 Task: Add an event with the title Second Coffee Meeting with Influential Industry Leader, date '2023/11/02', time 9:15 AM to 11:15 AMand add a description: Welcome to our Team Building Challenge: Scavenger Hunt, an exciting and engaging activity designed to foster teamwork, problem-solving, and collaboration within your team. This scavenger hunt is a fun and interactive way for team members to work together, think creatively, and build strong bonds while completing a series of challenges and searching for hidden items or clues.Select event color  Banana . Add location for the event as: Osaka, Japan, logged in from the account softage.8@softage.netand send the event invitation to softage.1@softage.net and softage.2@softage.net. Set a reminder for the event Doesn't repeat
Action: Mouse moved to (47, 87)
Screenshot: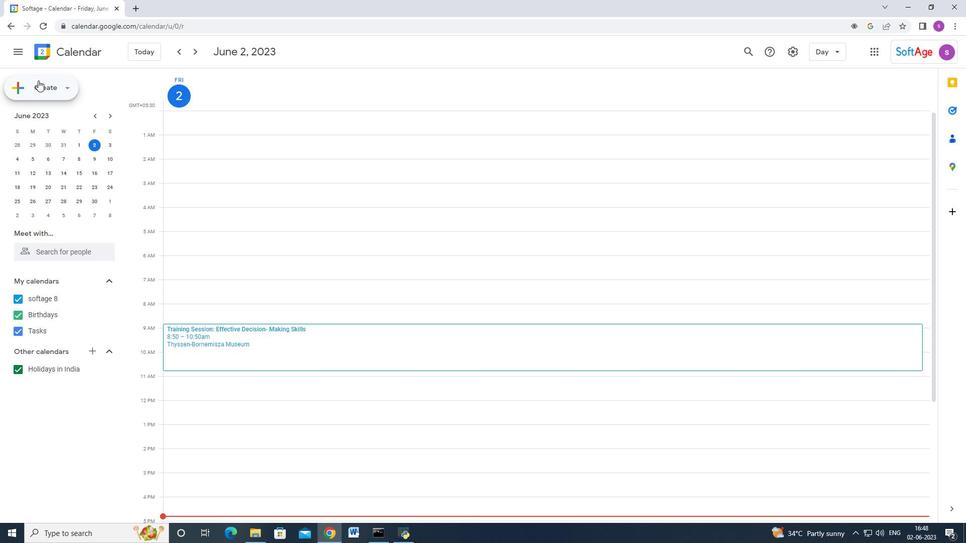 
Action: Mouse pressed left at (47, 87)
Screenshot: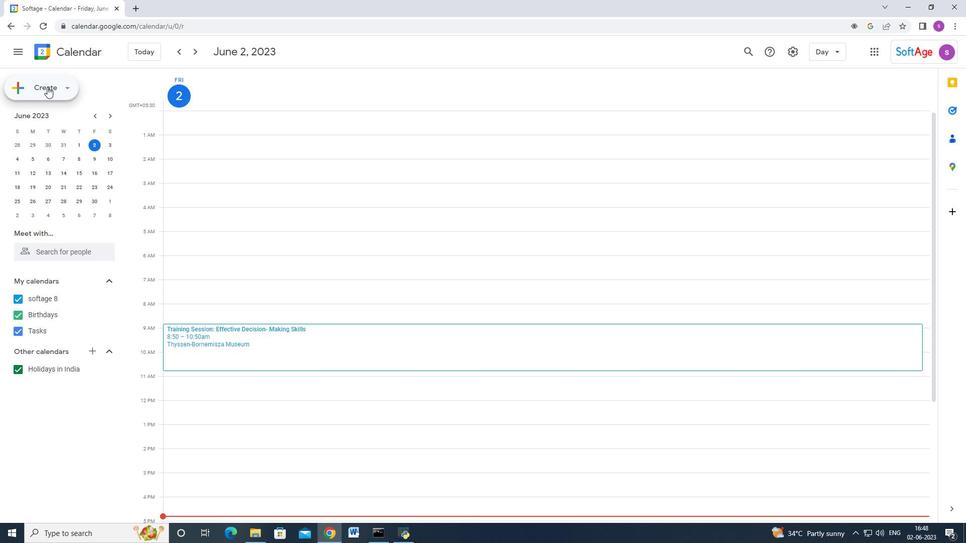 
Action: Mouse moved to (43, 113)
Screenshot: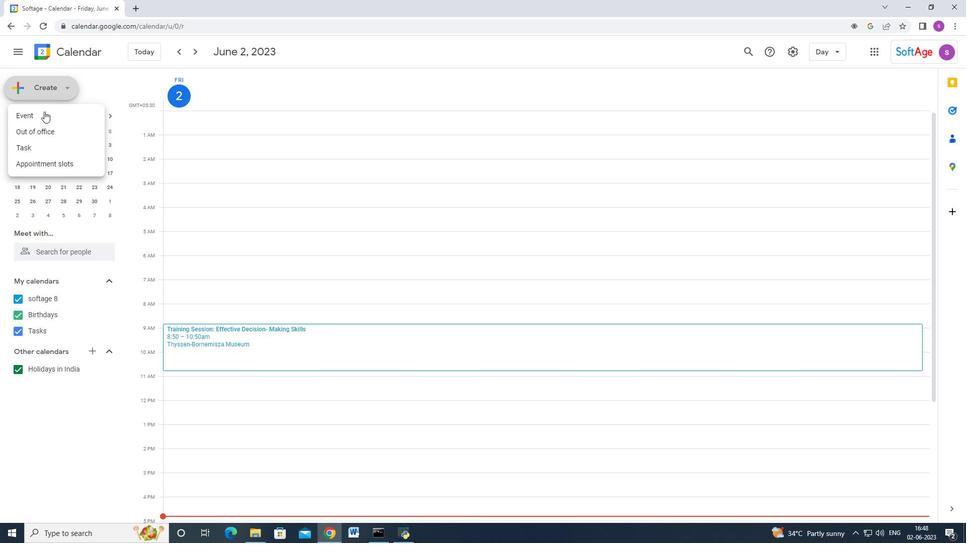 
Action: Mouse pressed left at (43, 113)
Screenshot: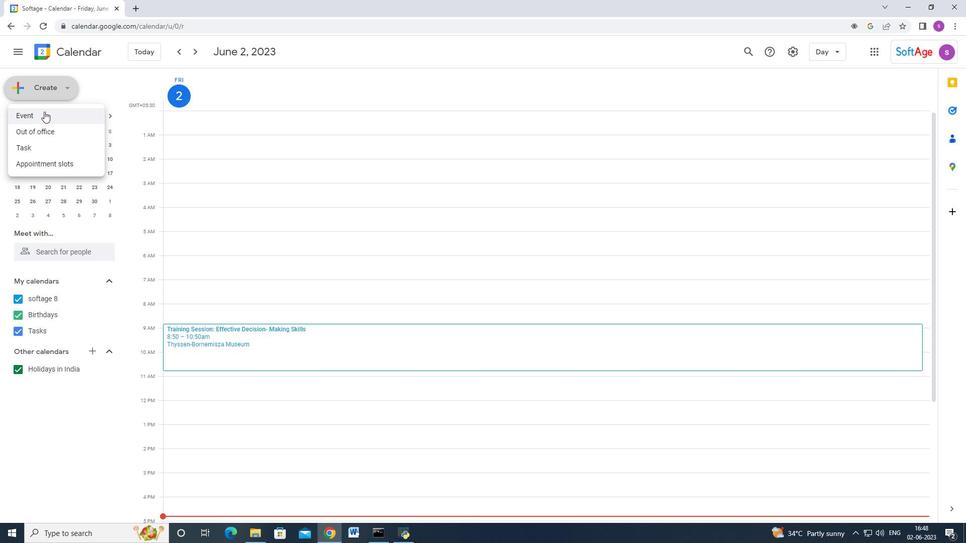 
Action: Mouse moved to (561, 483)
Screenshot: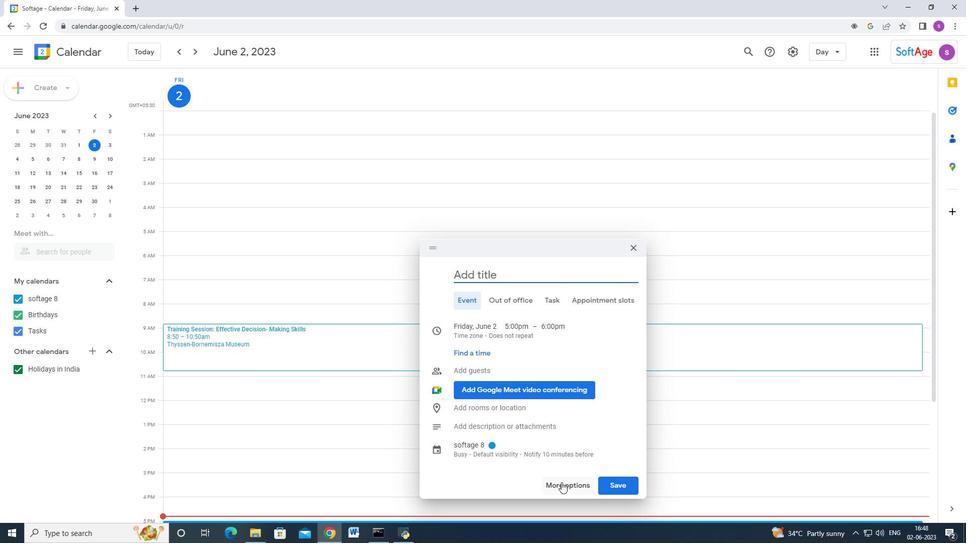 
Action: Mouse pressed left at (561, 483)
Screenshot: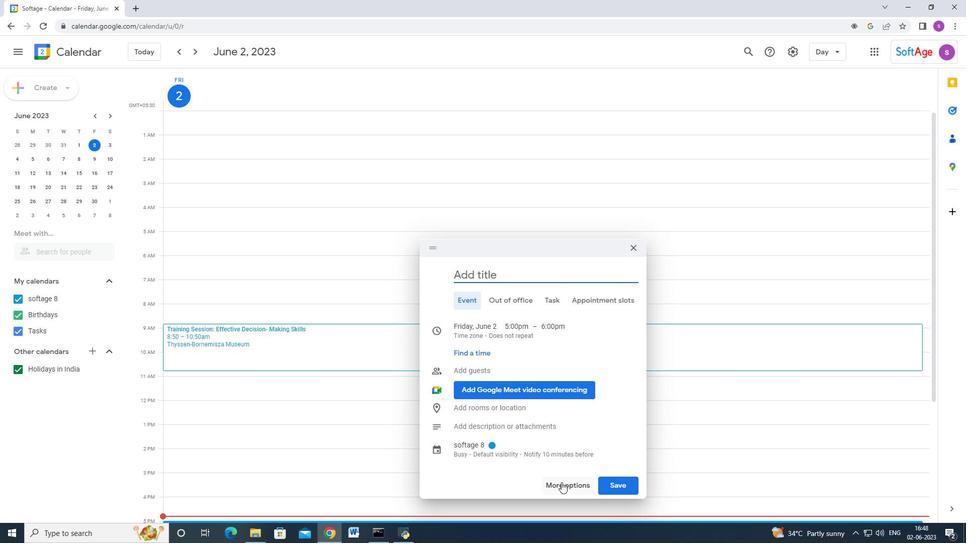 
Action: Mouse moved to (263, 62)
Screenshot: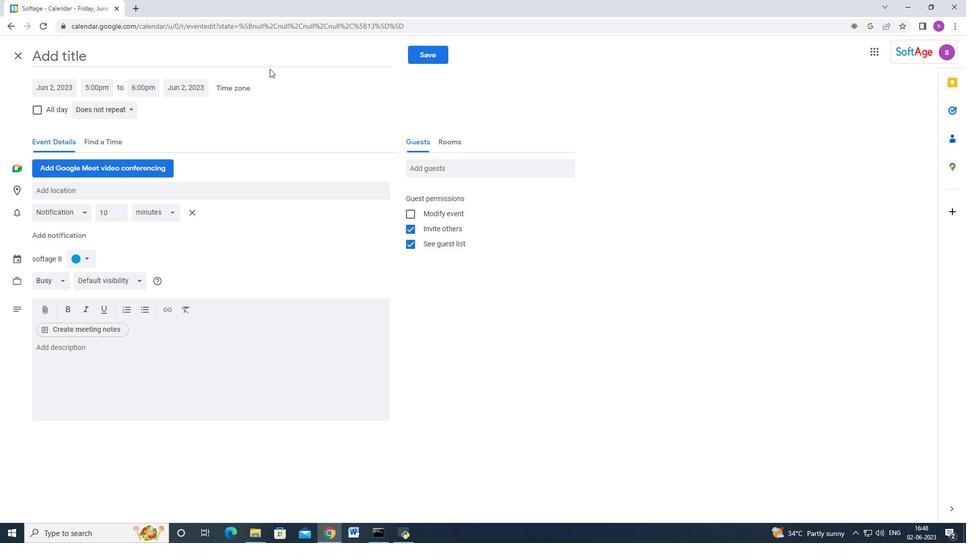 
Action: Mouse pressed left at (263, 62)
Screenshot: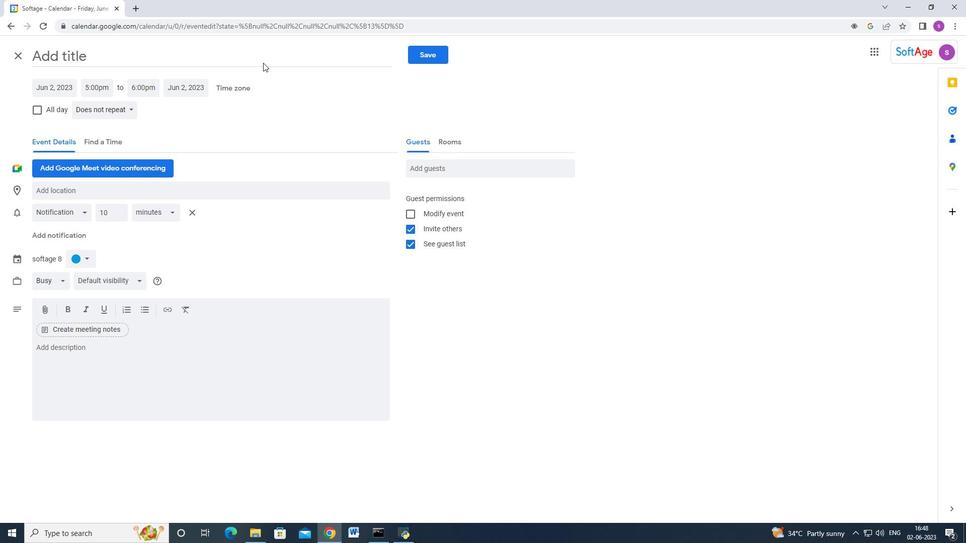 
Action: Key pressed <Key.shift_r><Key.shift_r><Key.shift_r><Key.shift_r><Key.shift_r><Key.shift_r><Key.shift_r><Key.shift_r><Key.shift_r><Key.shift_r><Key.shift_r><Key.shift_r><Key.shift_r><Key.shift_r><Key.shift_r><Key.shift_r><Key.shift_r><Key.shift_r>Second<Key.space><Key.shift>Coffee<Key.space><Key.shift>Meetingg<Key.backspace><Key.space>with<Key.space><Key.shift>Influential<Key.space><Key.shift>Industry<Key.space><Key.shift>Leader
Screenshot: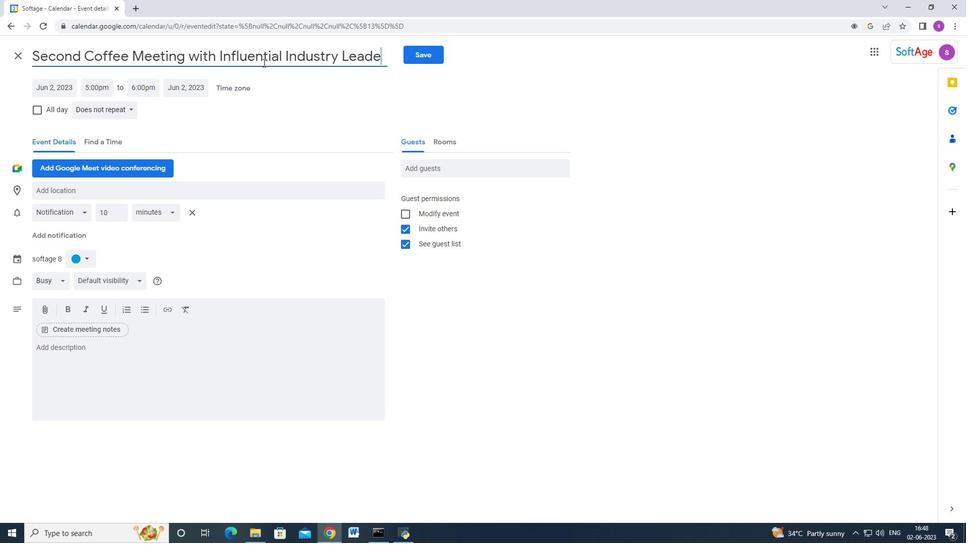
Action: Mouse moved to (63, 89)
Screenshot: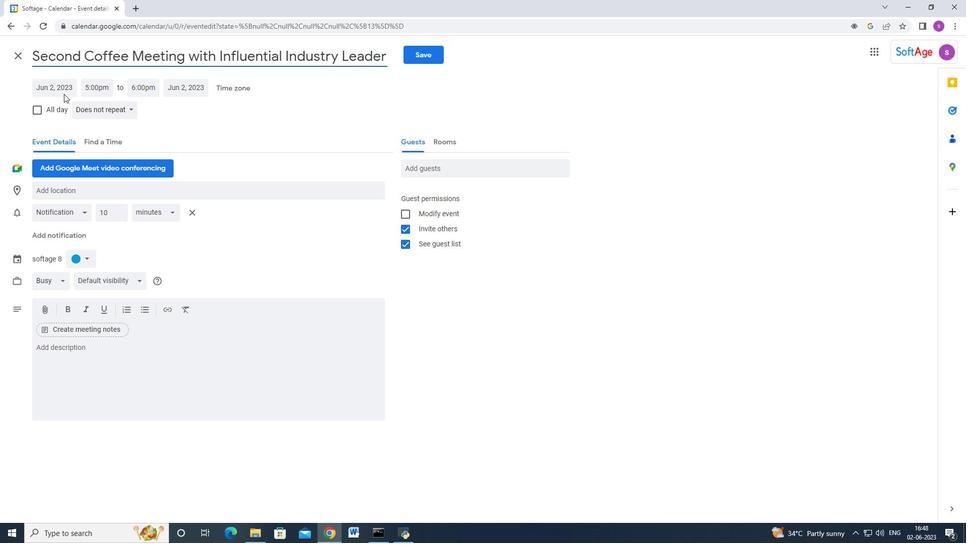
Action: Mouse pressed left at (63, 89)
Screenshot: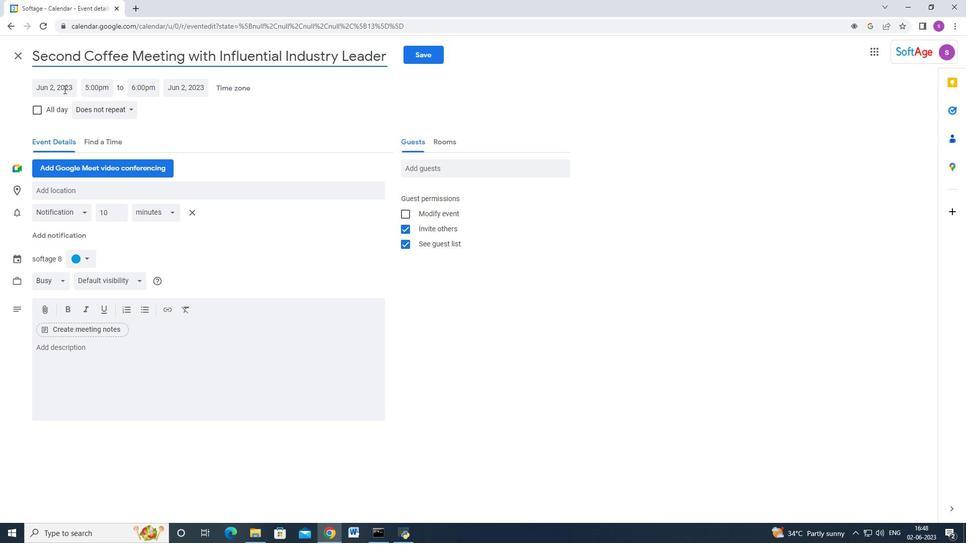 
Action: Mouse moved to (155, 107)
Screenshot: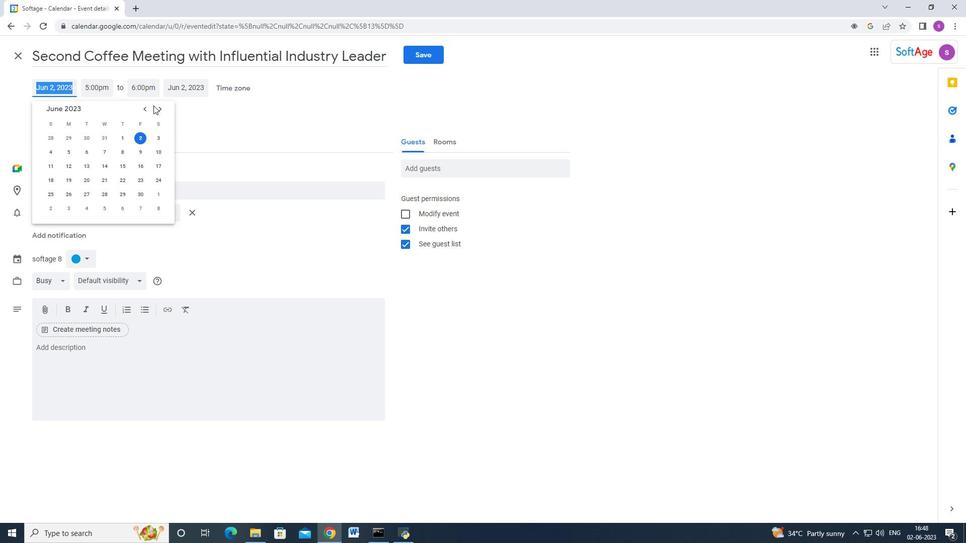 
Action: Mouse pressed left at (155, 107)
Screenshot: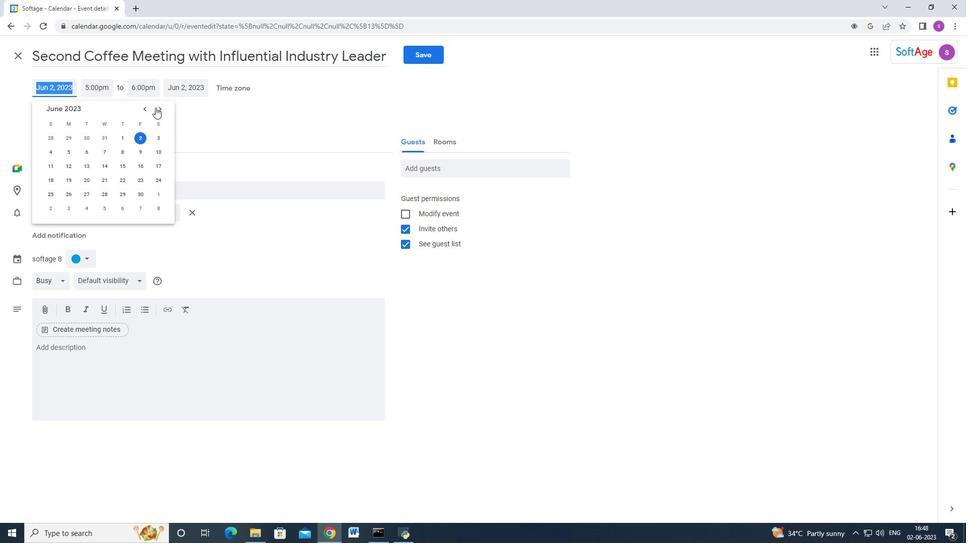 
Action: Mouse pressed left at (155, 107)
Screenshot: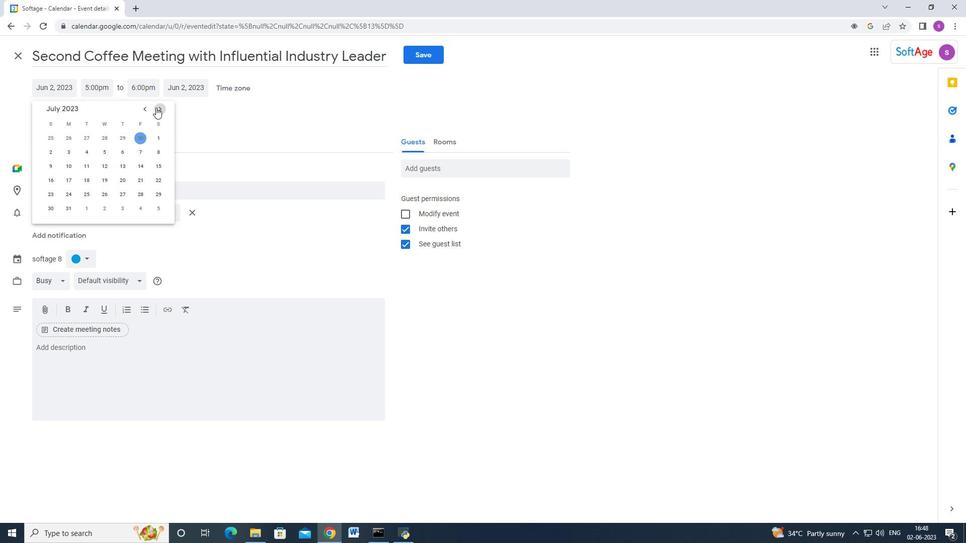 
Action: Mouse pressed left at (155, 107)
Screenshot: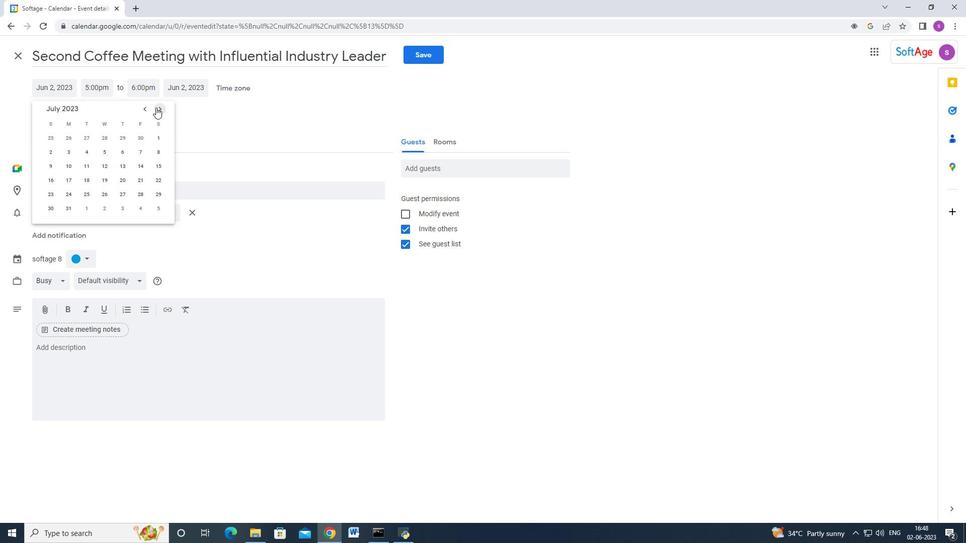 
Action: Mouse pressed left at (155, 107)
Screenshot: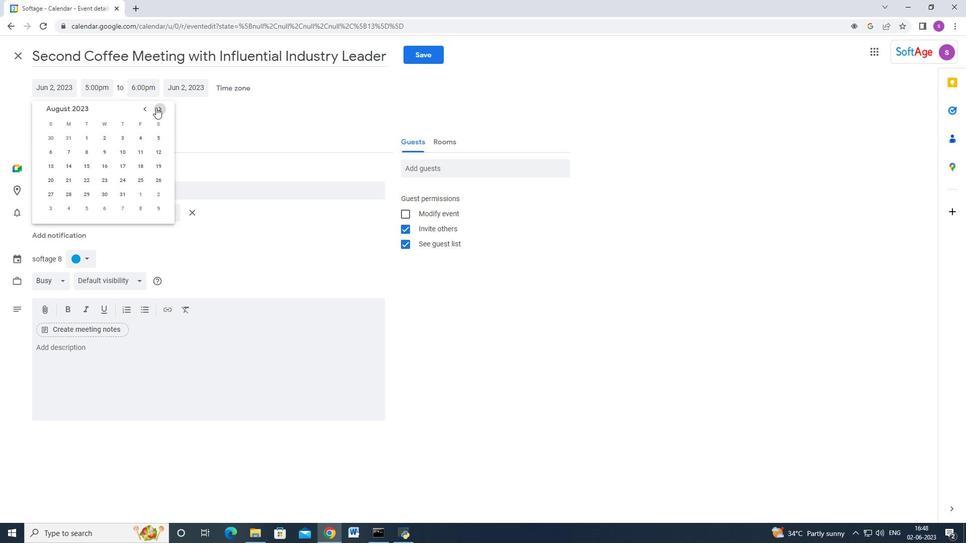 
Action: Mouse pressed left at (155, 107)
Screenshot: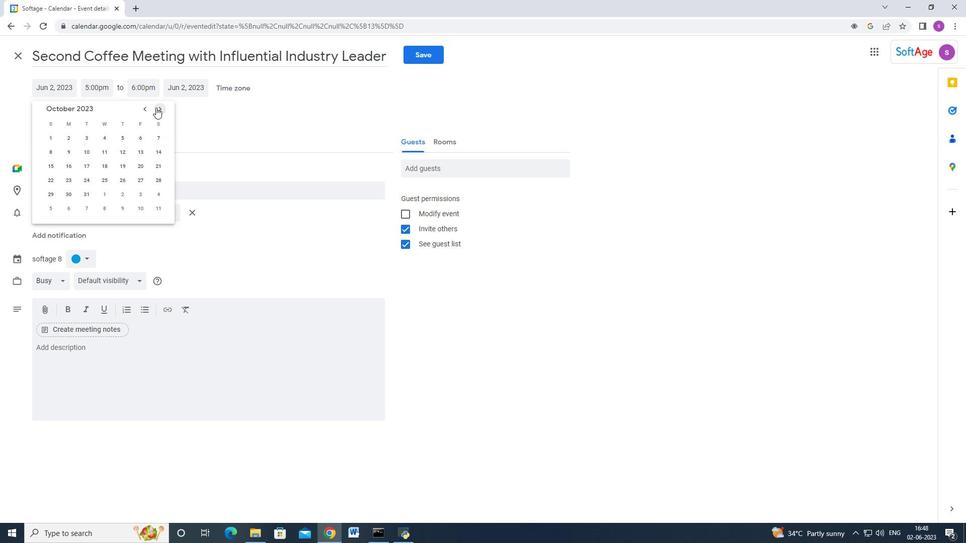 
Action: Mouse moved to (120, 137)
Screenshot: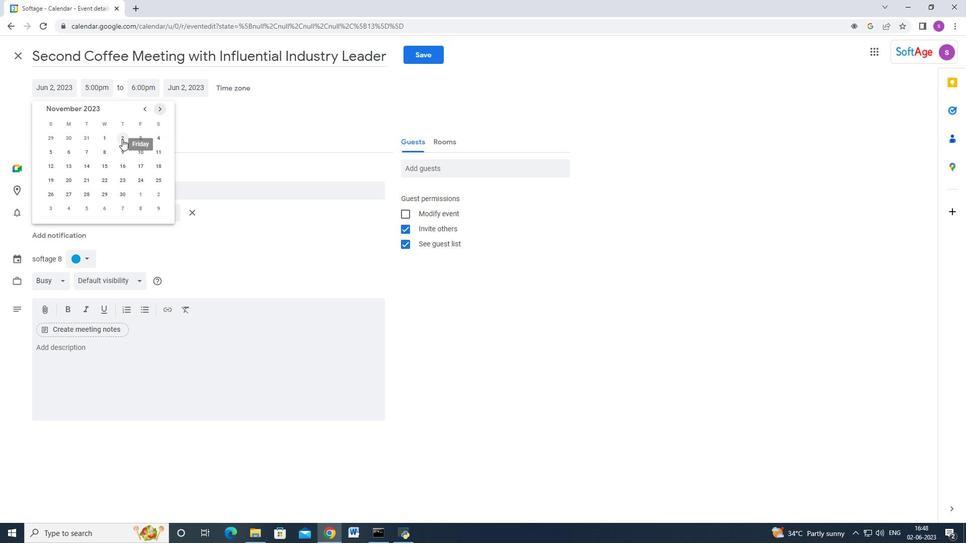 
Action: Mouse pressed left at (120, 137)
Screenshot: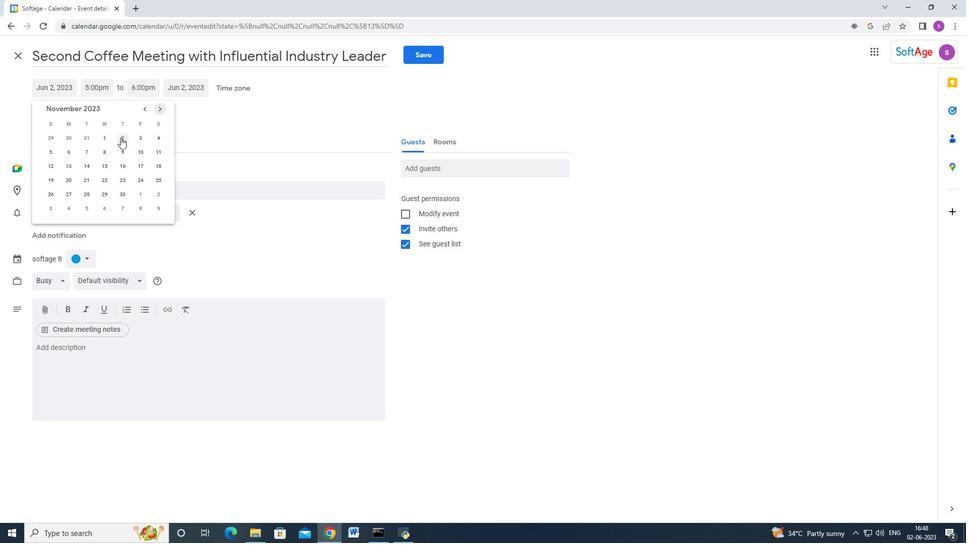 
Action: Mouse moved to (104, 89)
Screenshot: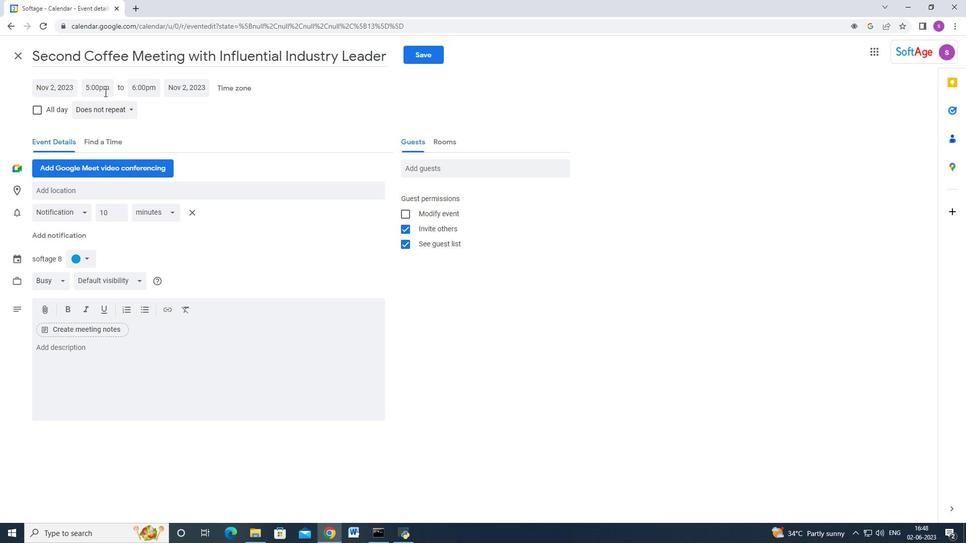 
Action: Mouse pressed left at (104, 89)
Screenshot: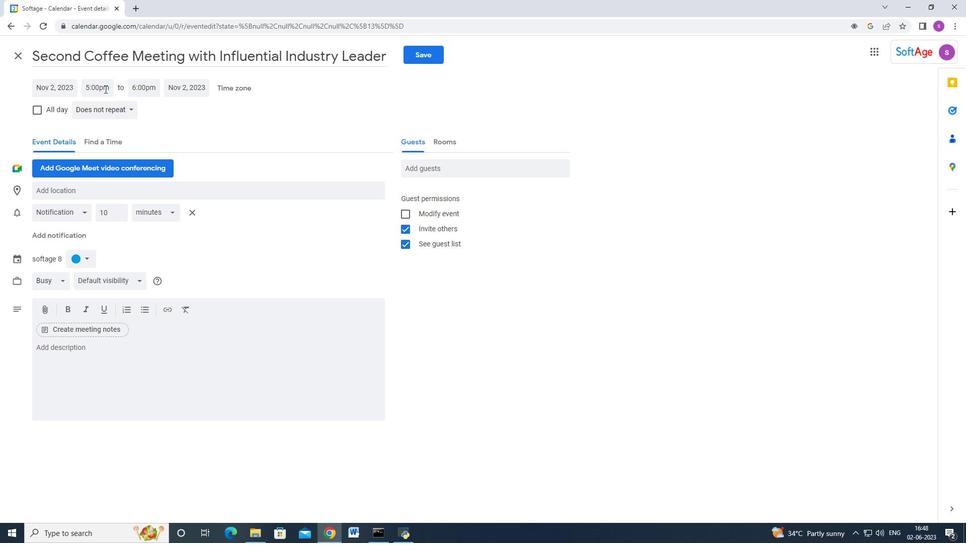 
Action: Key pressed 9<Key.shift>:15am<Key.enter><Key.tab><Key.backspace>11<Key.shift>:14<Key.backspace>5am<Key.enter>
Screenshot: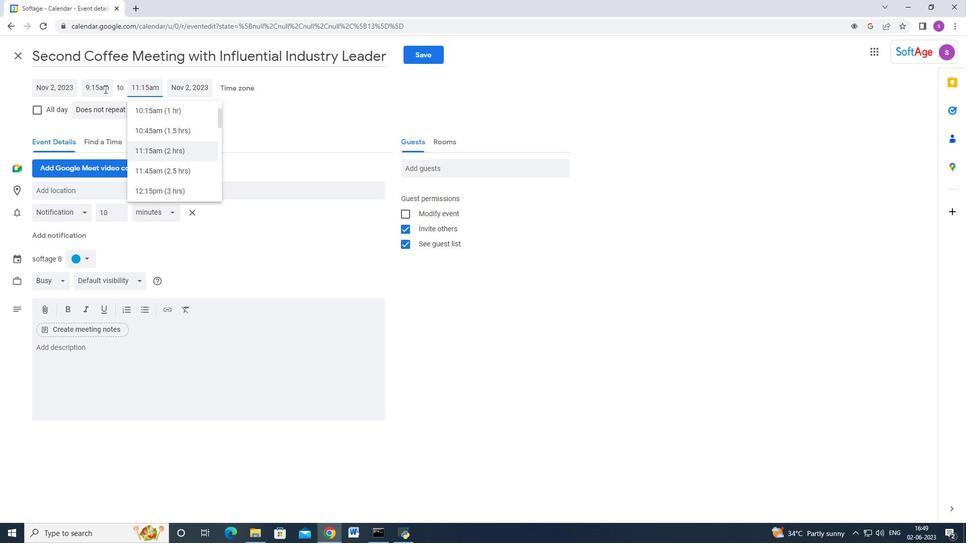 
Action: Mouse moved to (93, 347)
Screenshot: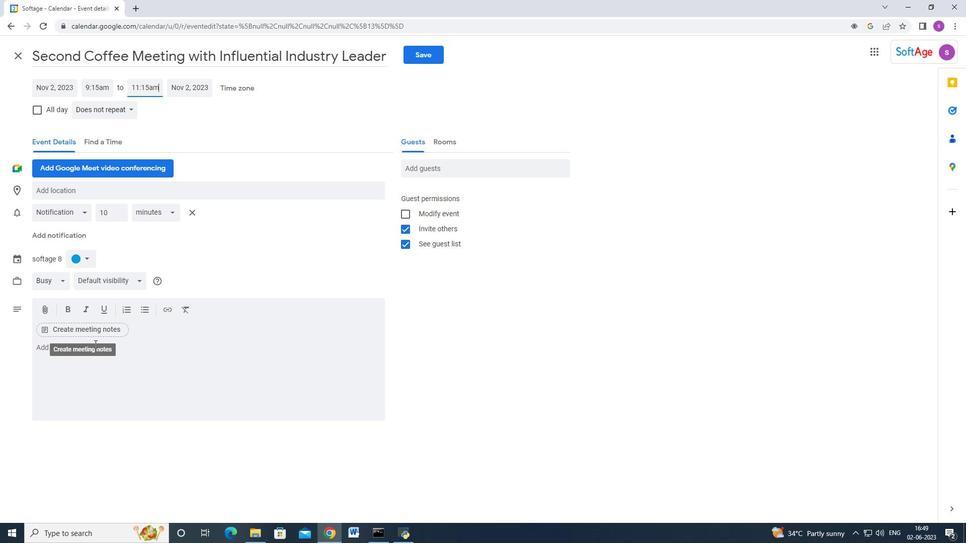 
Action: Mouse pressed left at (93, 347)
Screenshot: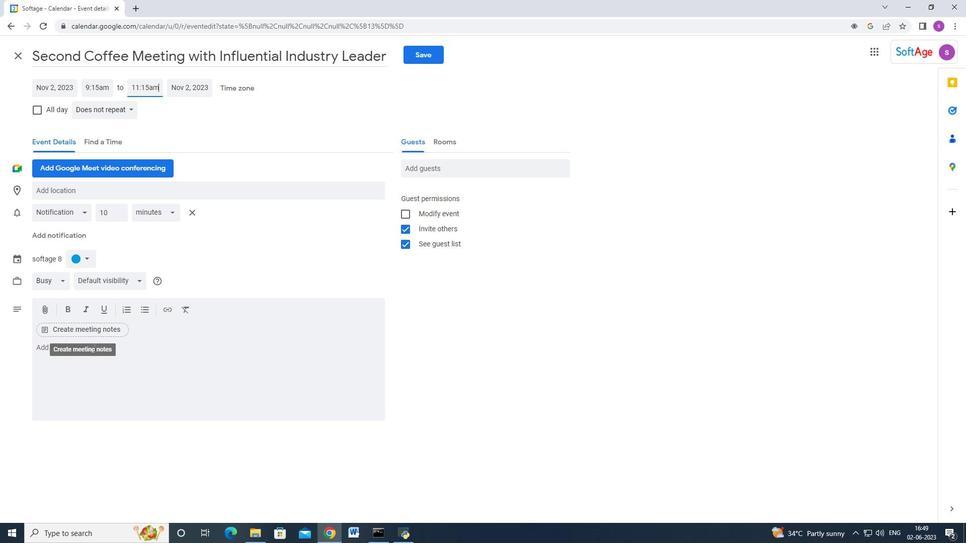 
Action: Mouse moved to (93, 347)
Screenshot: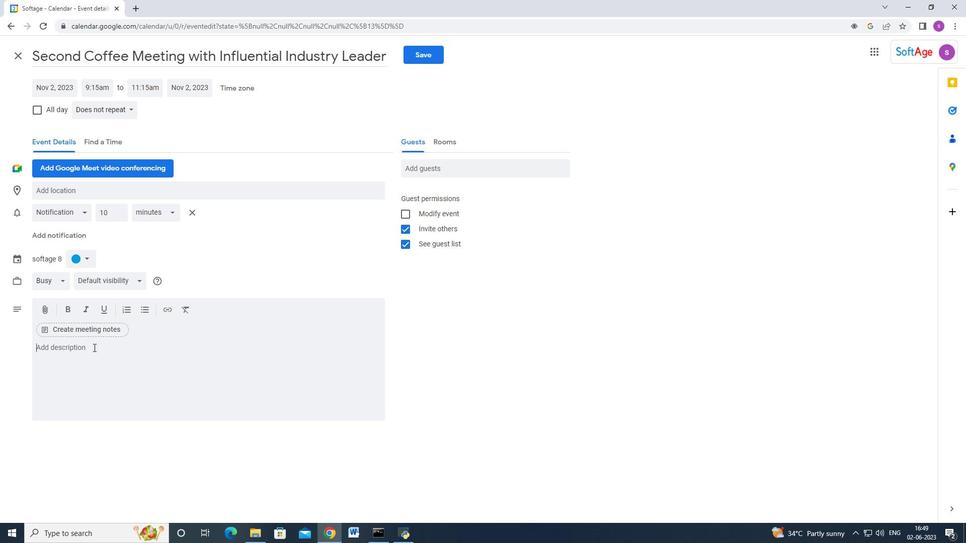 
Action: Key pressed <Key.shift_r>S<Key.backspace><Key.shift_r>Weclo<Key.backspace><Key.backspace><Key.backspace>lcome<Key.space>to<Key.space>out<Key.space>t<Key.backspace><Key.backspace><Key.backspace>r<Key.space><Key.shift_r>Team<Key.space><Key.shift>Buiildi<Key.backspace><Key.backspace><Key.backspace><Key.backspace>d<Key.backspace>lding<Key.space><Key.shift>Challenge<Key.space><Key.backspace><Key.shift>:<Key.space><Key.shift_r>Scavenger<Key.space><Key.shift>Hunt,<Key.space>an<Key.space>exciting<Key.space>and<Key.space>engaging<Key.space>activity<Key.space>designed<Key.space>to<Key.space>fot<Key.backspace>ster<Key.space>teamwork,<Key.space>problems<Key.space><Key.backspace><Key.backspace><Key.space>solving<Key.space><Key.backspace><Key.backspace><Key.backspace><Key.backspace><Key.backspace><Key.backspace><Key.backspace><Key.backspace><Key.backspace>-solving<Key.space><Key.backspace>,<Key.space>and<Key.space>collaboration<Key.space>within<Key.space>your<Key.space>team.<Key.space><Key.shift>This<Key.space>scavend<Key.backspace>ger<Key.space>hunt<Key.space>is<Key.space>a<Key.space>fun<Key.space>and<Key.space>interactive<Key.space>way<Key.space>for<Key.space>team<Key.space>members<Key.space>to<Key.space>work<Key.space>toght<Key.backspace>et<Key.backspace><Key.backspace><Key.backspace>ether,<Key.space>think<Key.space>creatively,<Key.space>and<Key.space>build<Key.space>strong<Key.space>bonds<Key.space>while<Key.space>completing<Key.space>a<Key.space>series<Key.space>of<Key.space>challenger<Key.backspace>s<Key.space>a<Key.backspace>and<Key.space>searching<Key.space>for<Key.space>hidden<Key.space>items<Key.space>orc<Key.backspace><Key.space>clues.<Key.space>
Screenshot: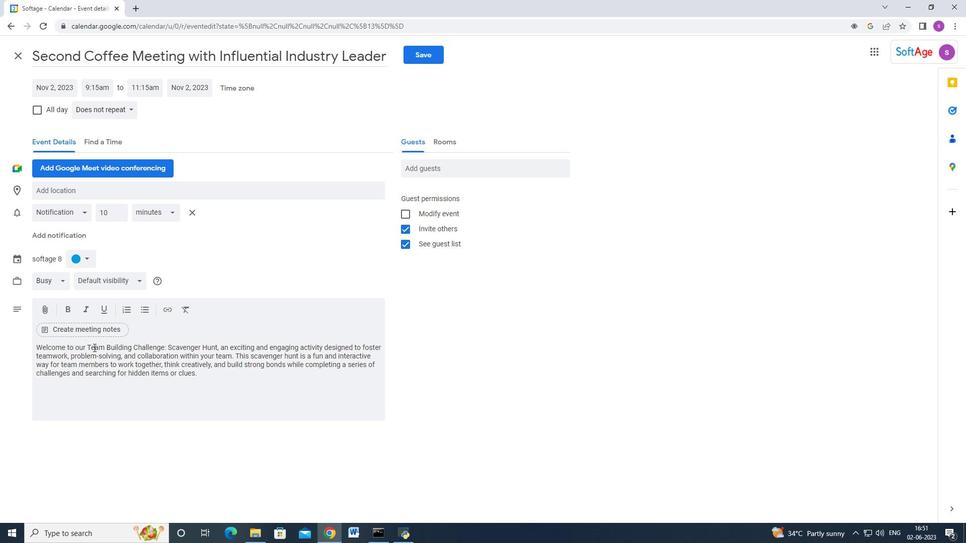 
Action: Mouse moved to (80, 252)
Screenshot: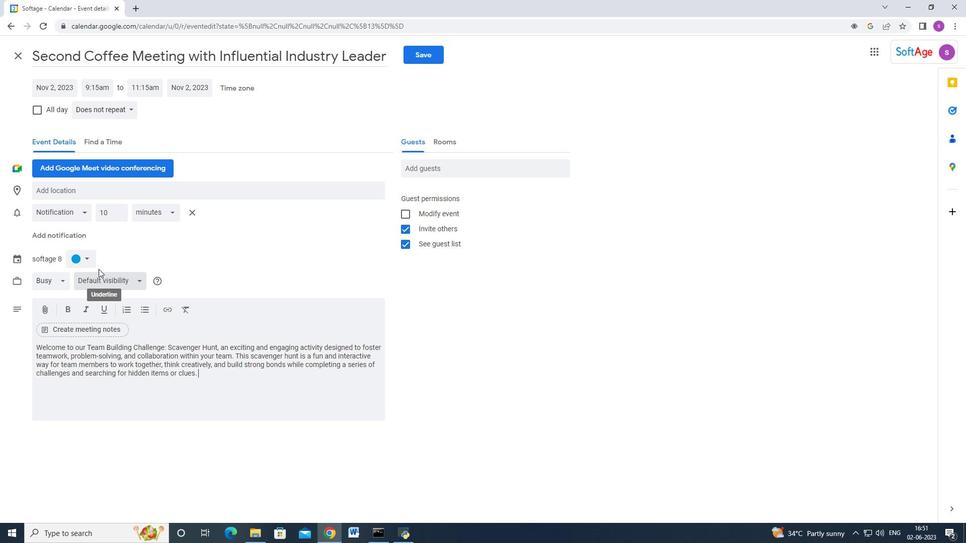 
Action: Mouse pressed left at (80, 252)
Screenshot: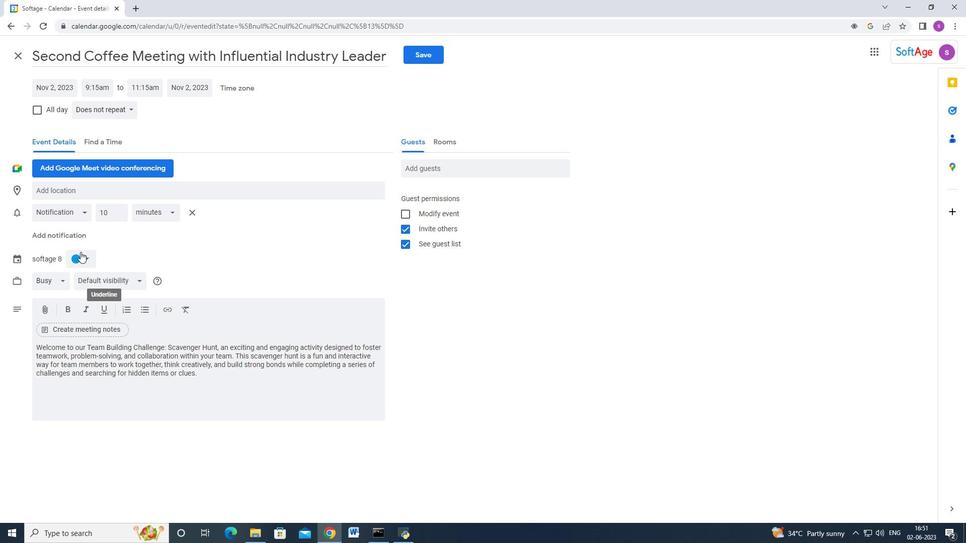 
Action: Mouse moved to (87, 267)
Screenshot: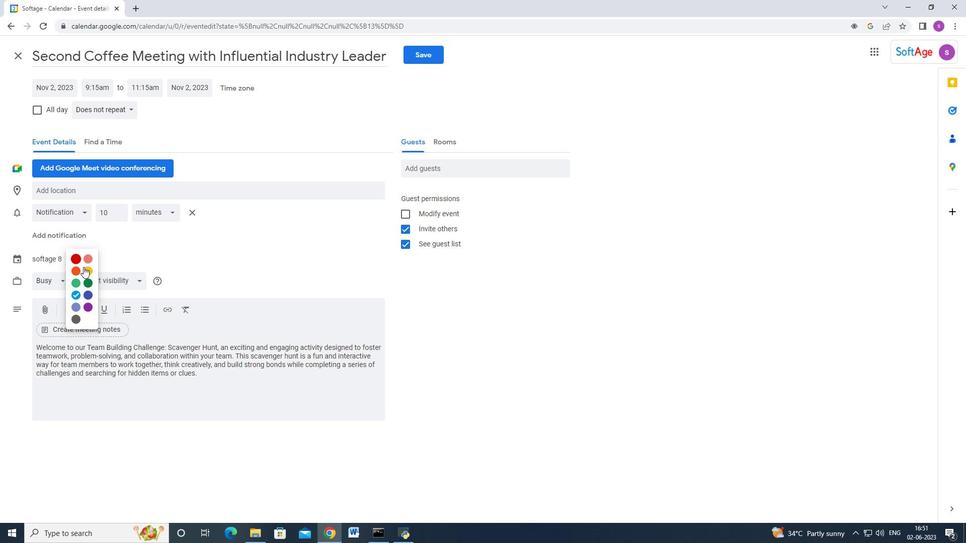 
Action: Mouse pressed left at (87, 267)
Screenshot: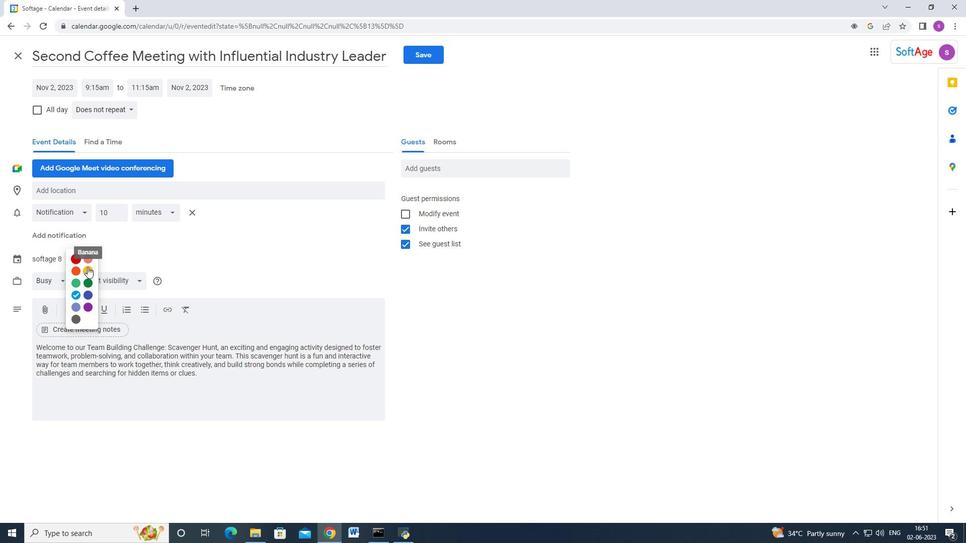 
Action: Mouse moved to (86, 193)
Screenshot: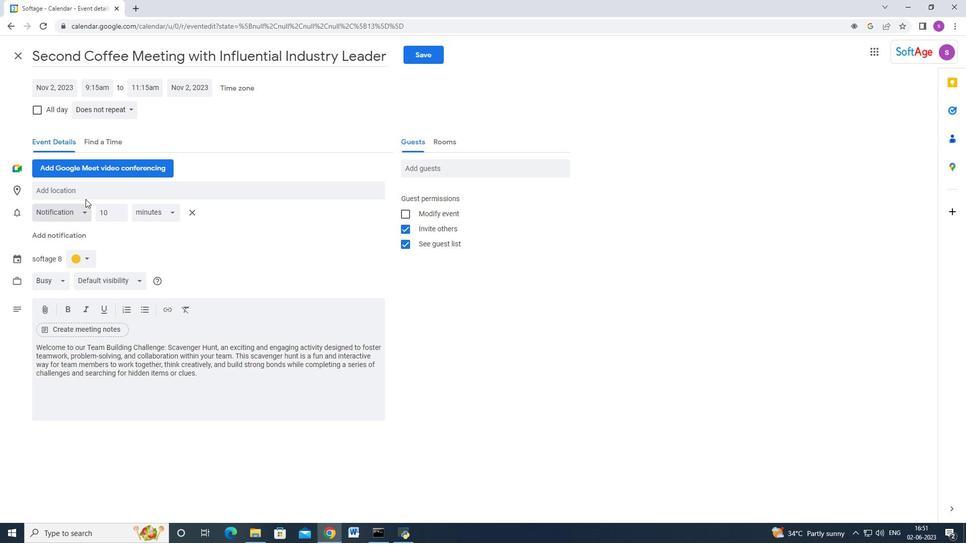 
Action: Mouse pressed left at (86, 193)
Screenshot: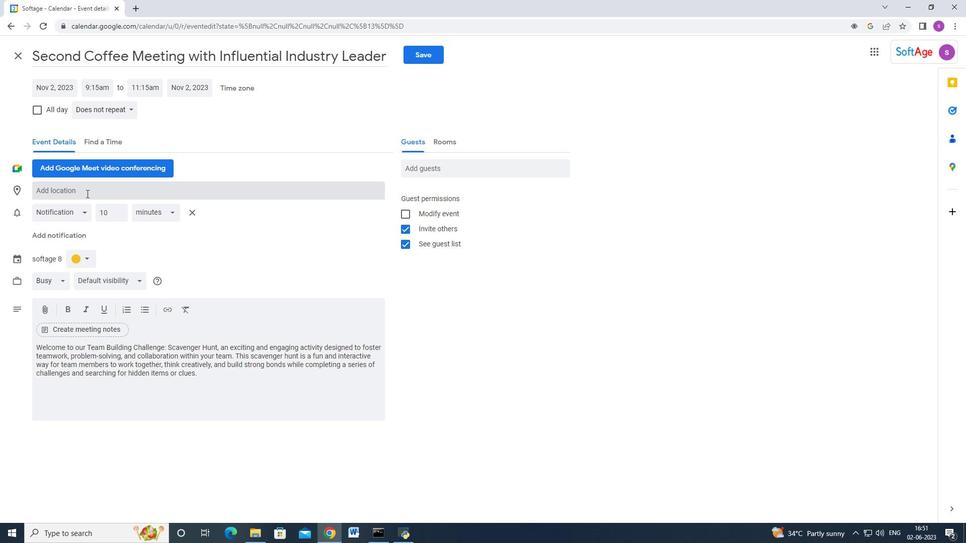 
Action: Mouse moved to (86, 193)
Screenshot: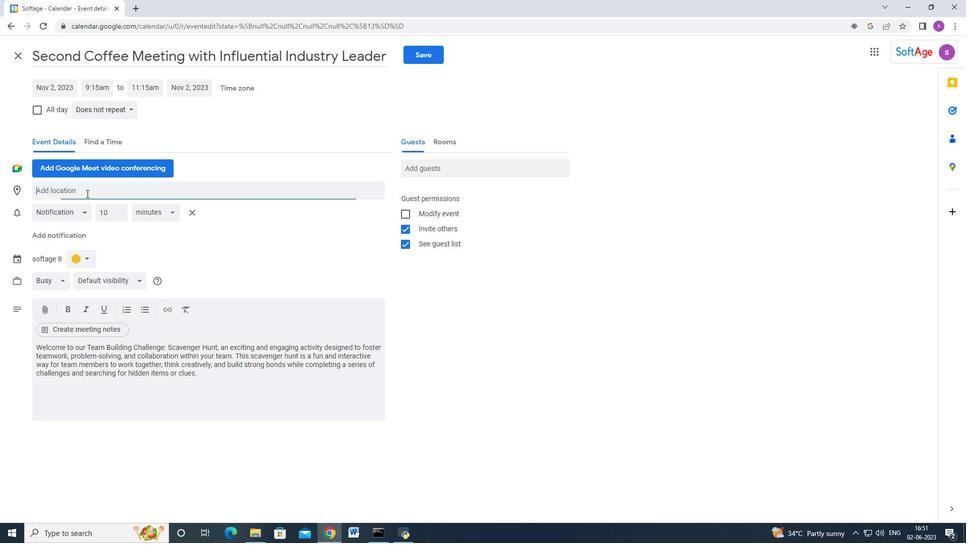 
Action: Key pressed <Key.shift>Osaka,<Key.space><Key.shift>Japan<Key.down><Key.enter>
Screenshot: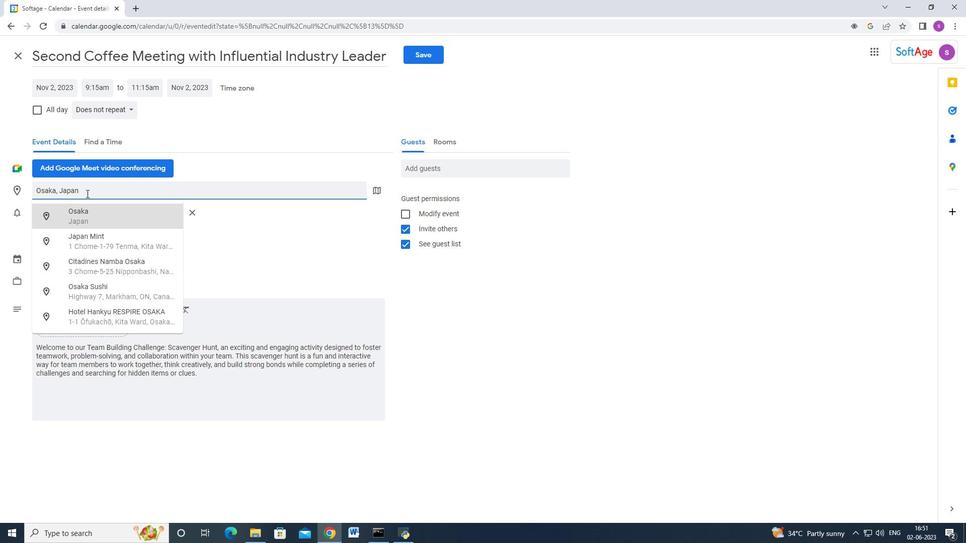 
Action: Mouse moved to (458, 173)
Screenshot: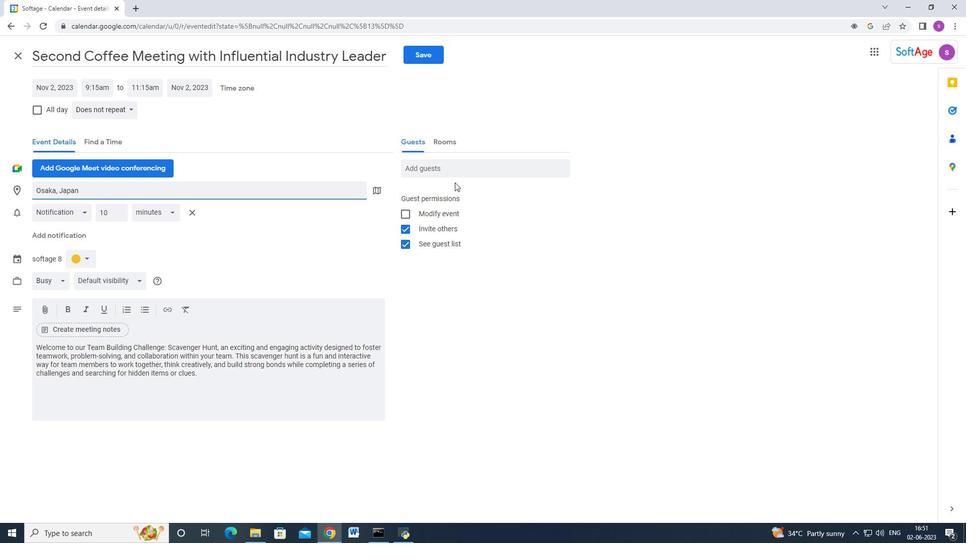 
Action: Mouse pressed left at (458, 173)
Screenshot: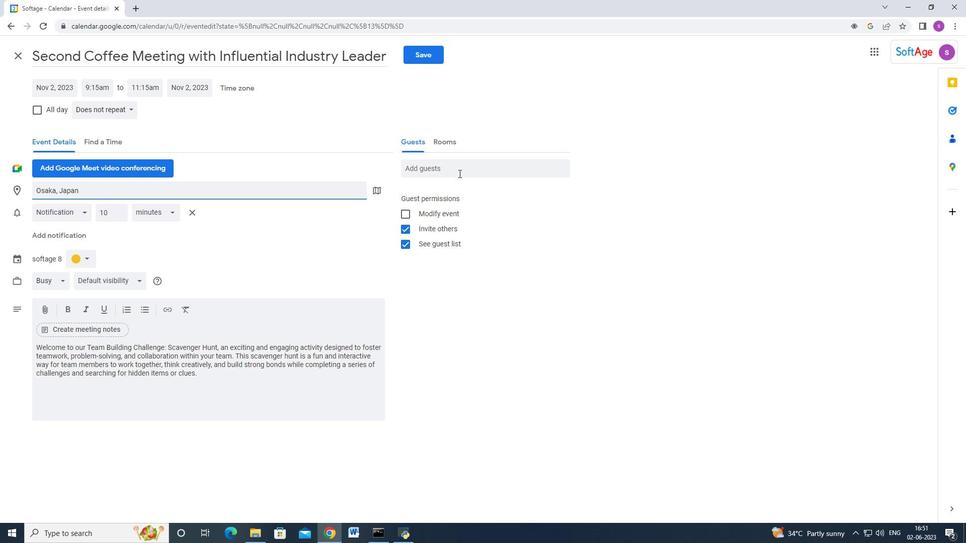 
Action: Mouse moved to (458, 173)
Screenshot: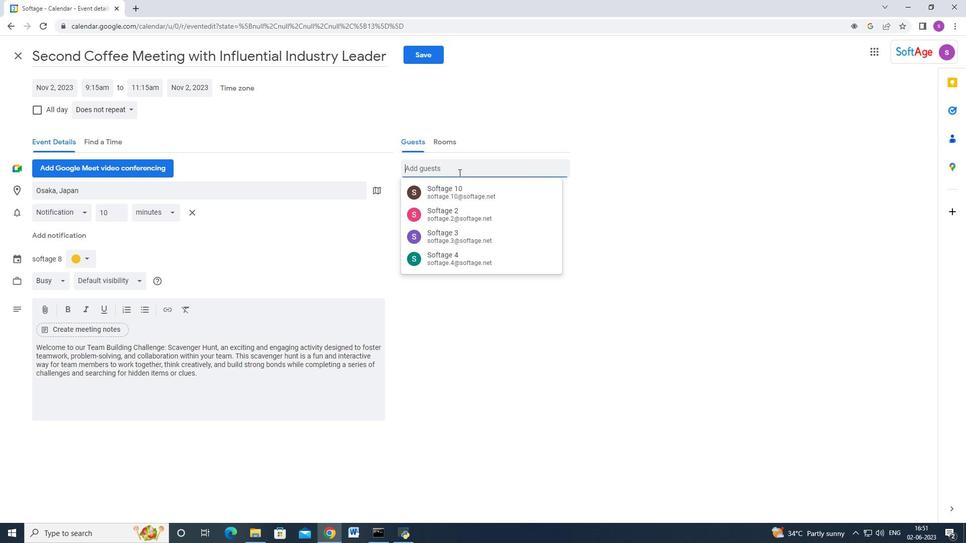 
Action: Key pressed softage.1<Key.shift_r>@softage.net<Key.enter>softage.2<Key.shift_r>@softage.net<Key.enter>
Screenshot: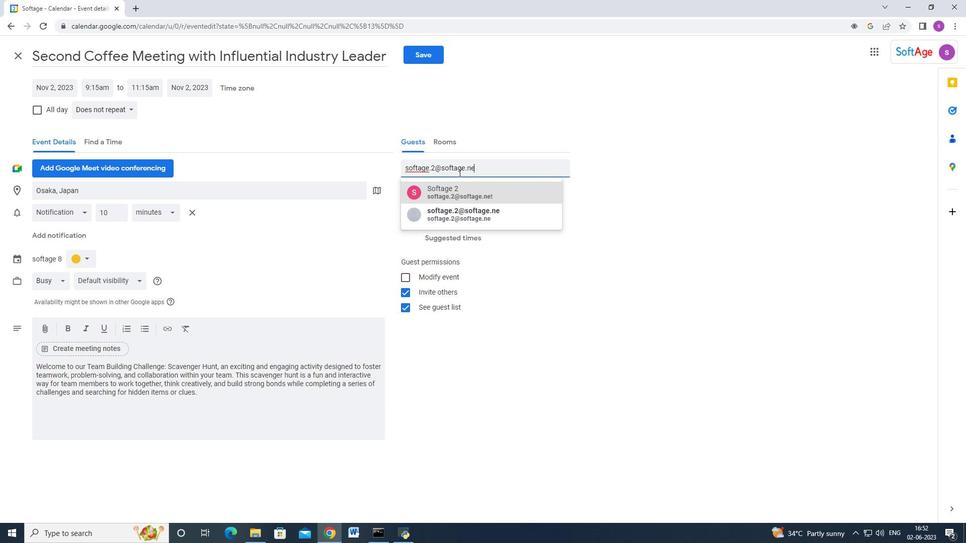 
Action: Mouse moved to (123, 107)
Screenshot: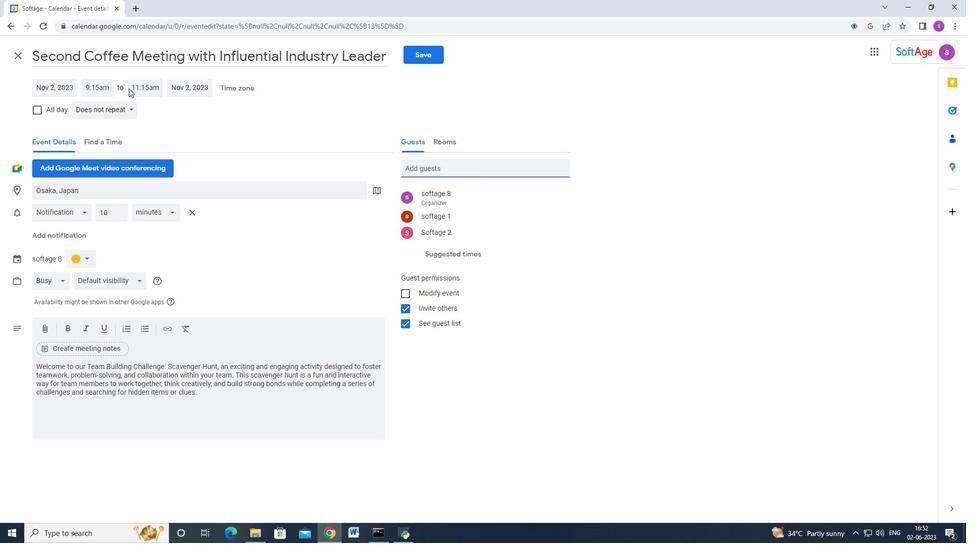 
Action: Mouse pressed left at (123, 107)
Screenshot: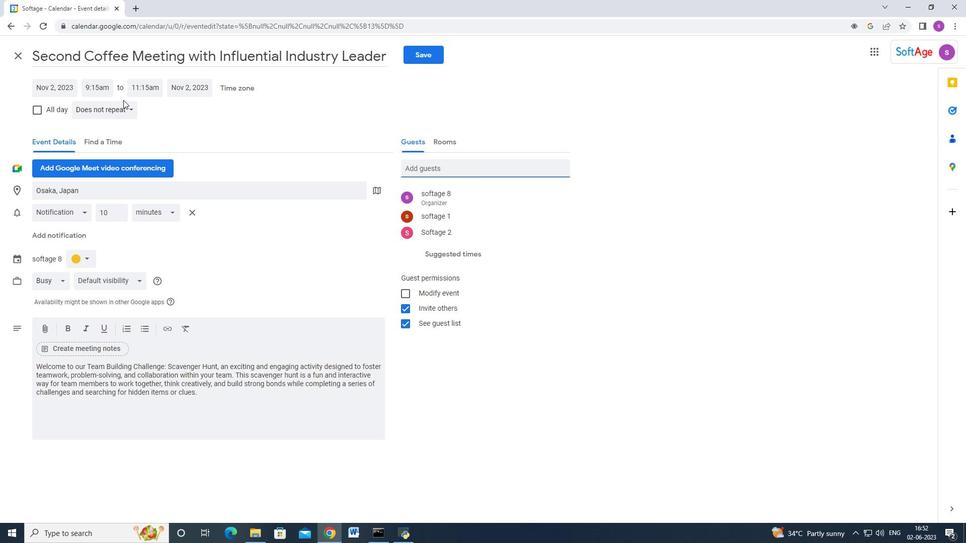 
Action: Mouse moved to (123, 116)
Screenshot: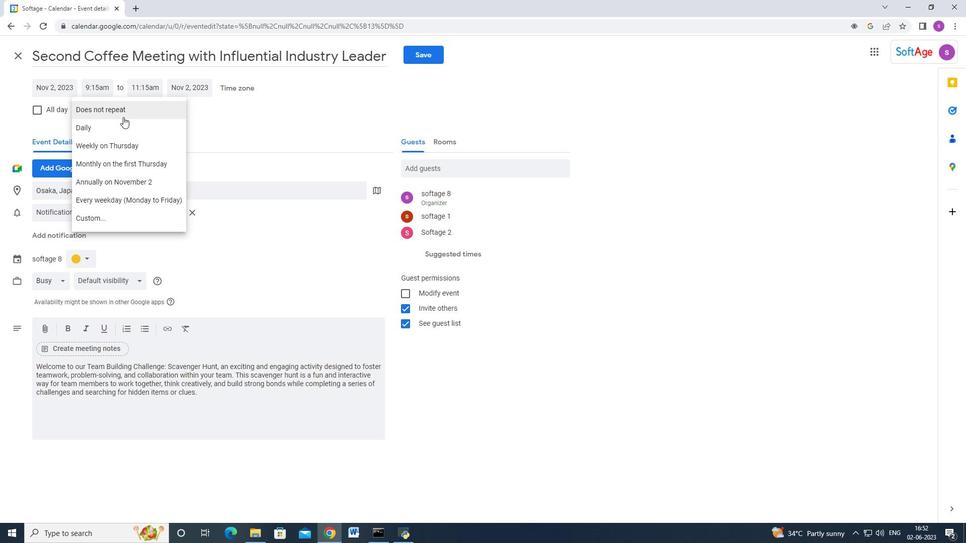 
Action: Mouse pressed left at (123, 116)
Screenshot: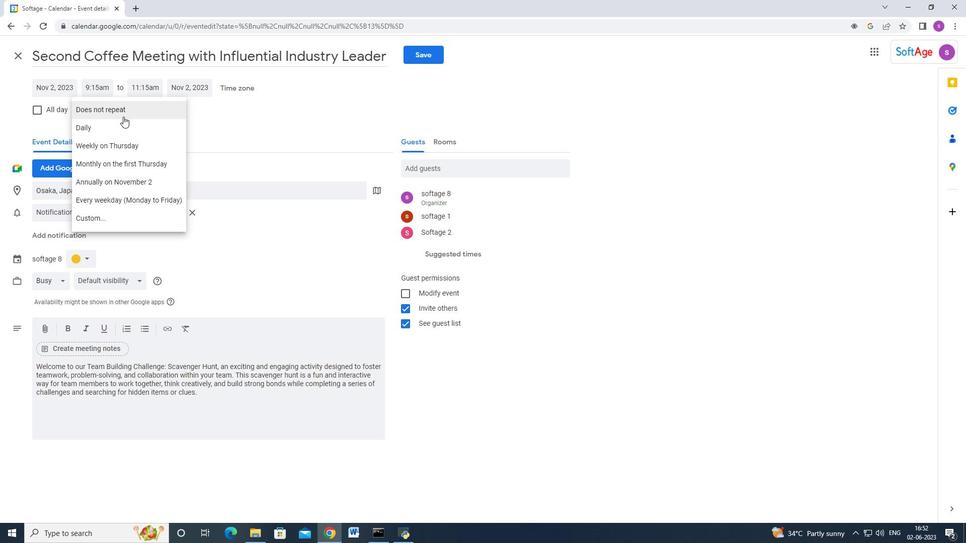 
Action: Mouse moved to (417, 60)
Screenshot: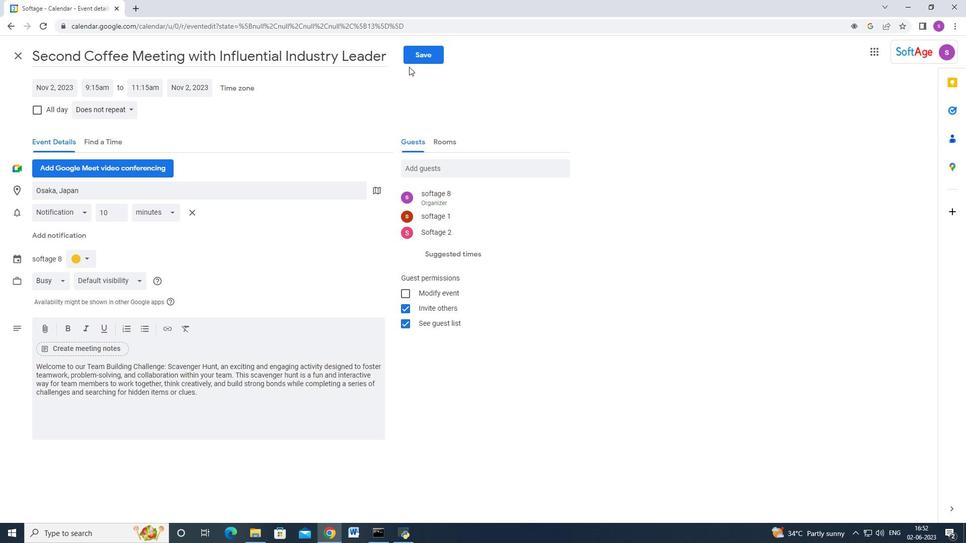 
Action: Mouse pressed left at (417, 60)
Screenshot: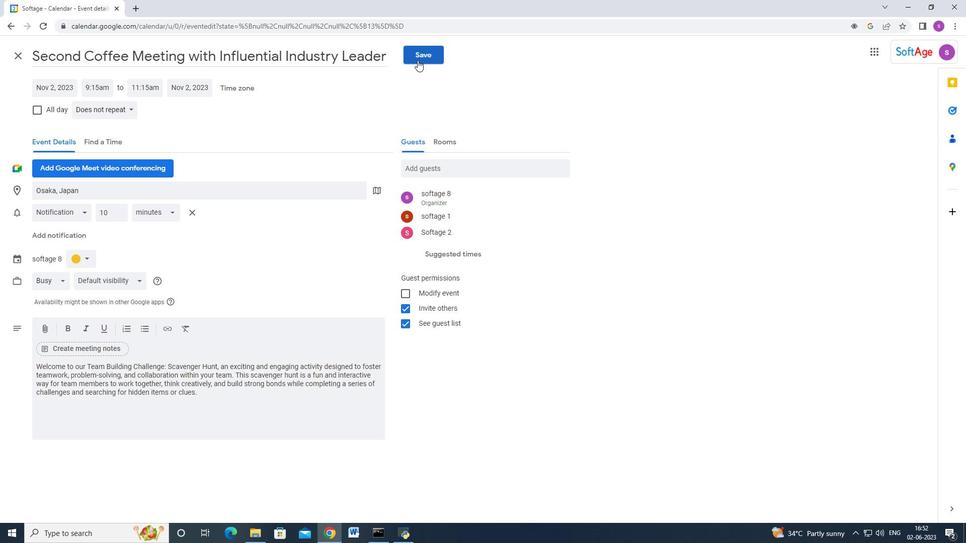 
Action: Mouse moved to (545, 304)
Screenshot: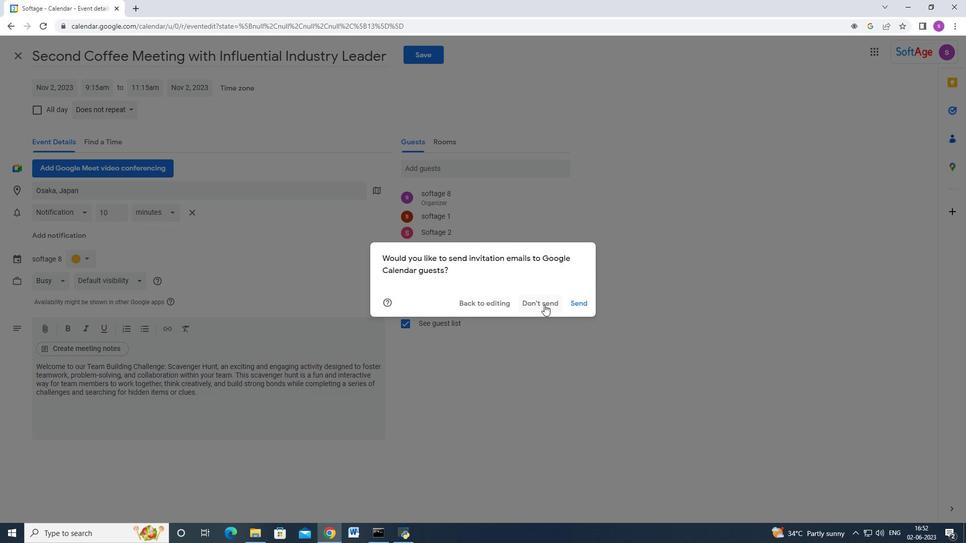 
